 Task: Select all the text from edit menu. Text: Healthy environment for all.
Action: Mouse moved to (1173, 86)
Screenshot: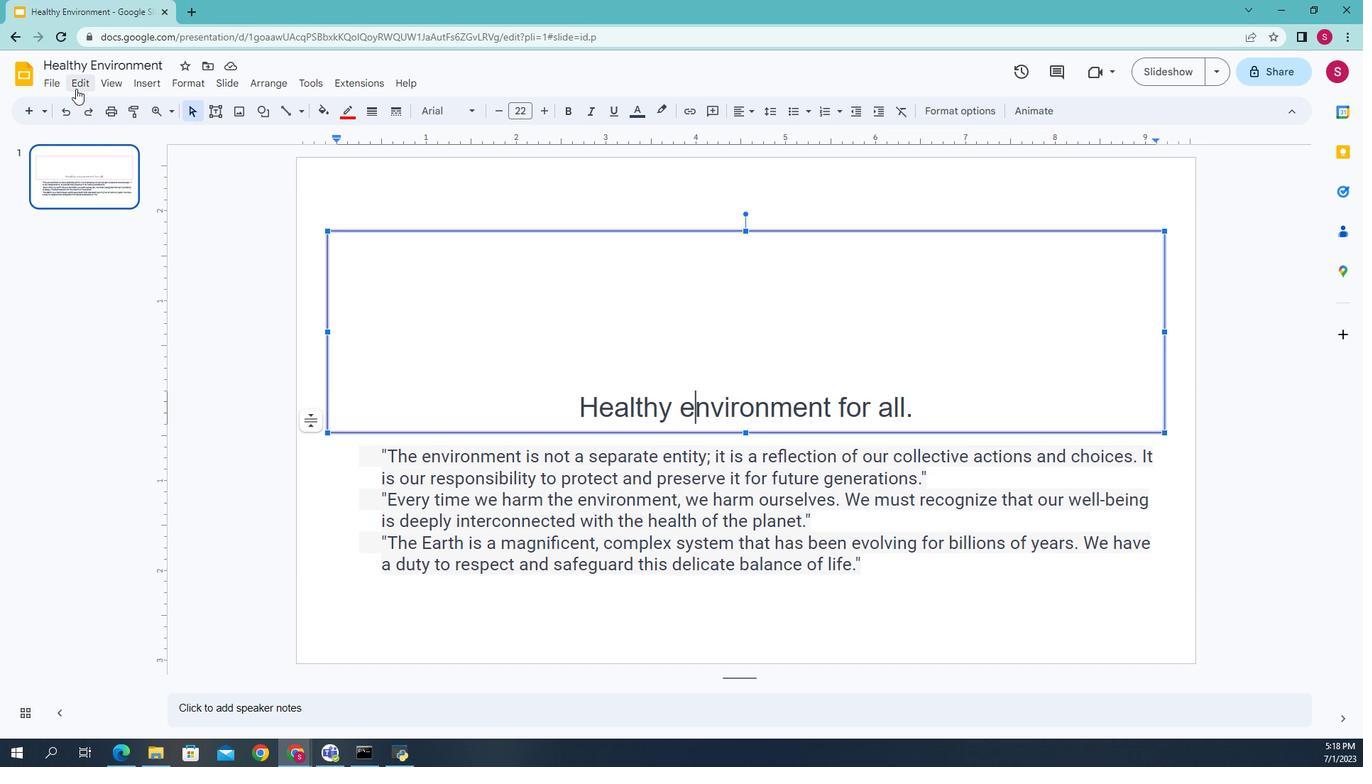 
Action: Mouse pressed left at (1173, 86)
Screenshot: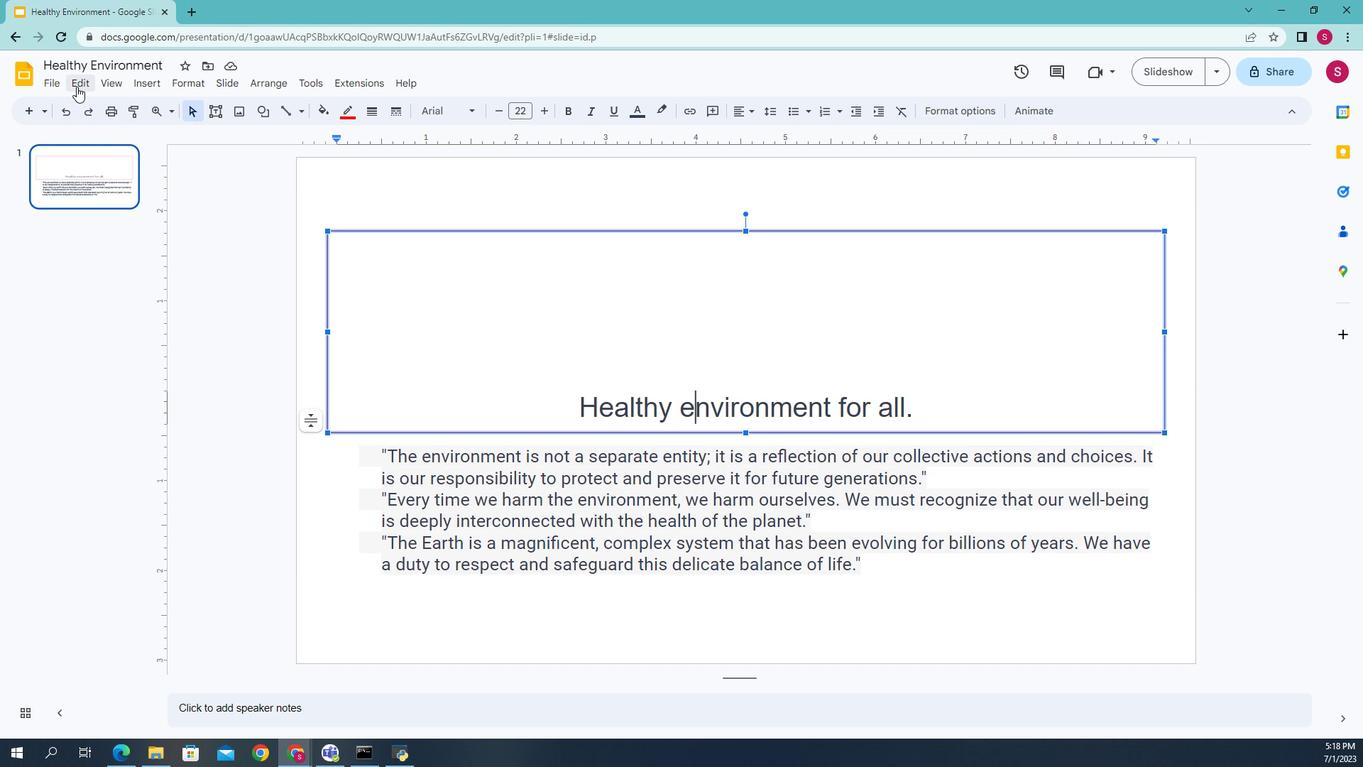 
Action: Mouse moved to (1209, 267)
Screenshot: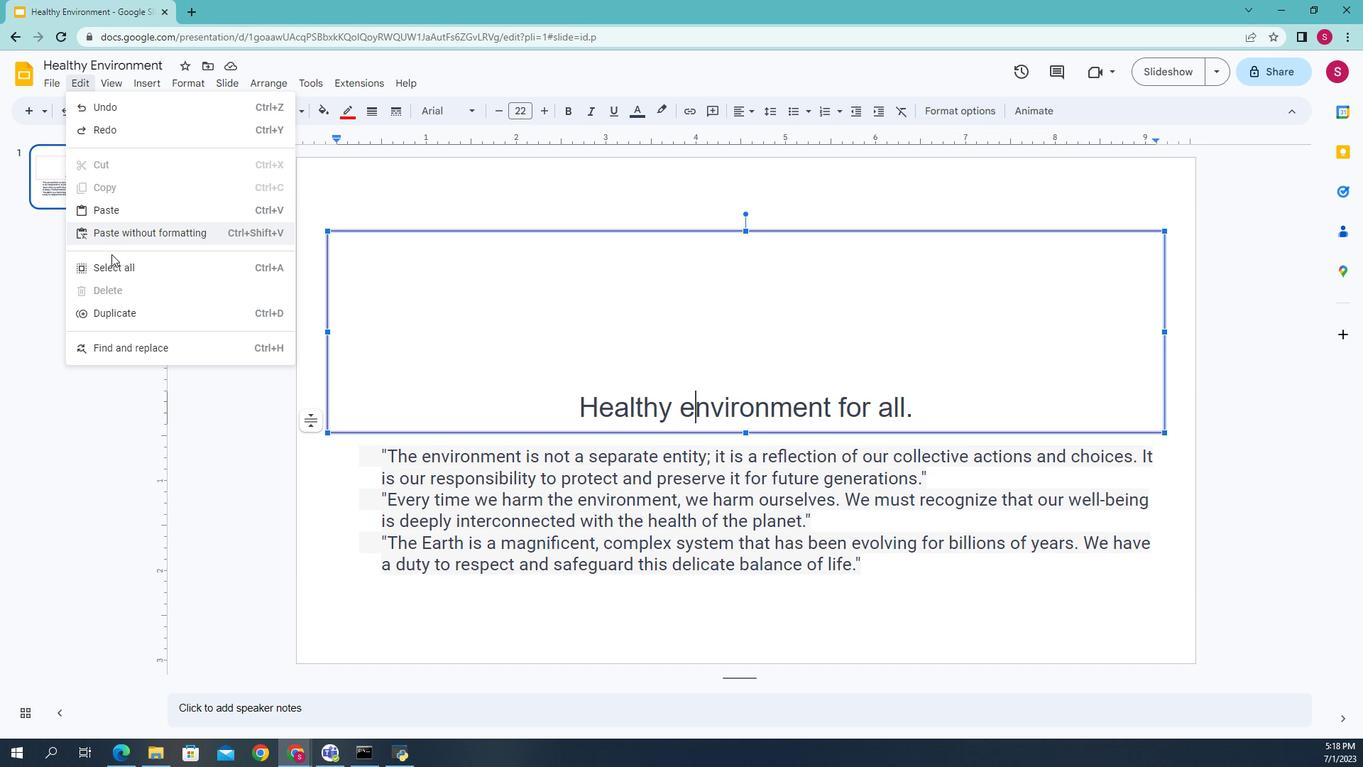 
Action: Mouse pressed left at (1209, 267)
Screenshot: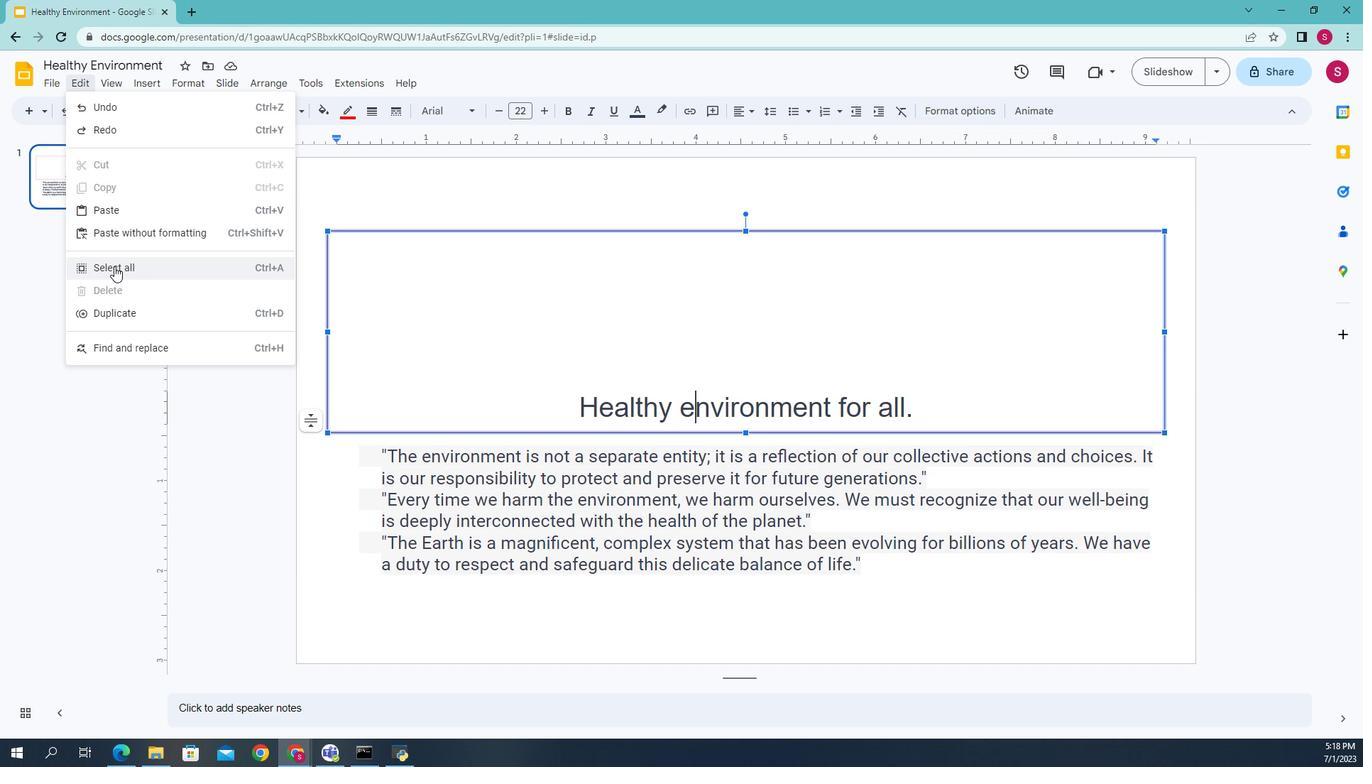 
